 Task: Create New Customer with Customer Name: Fajita Petes, Billing Address Line1: 3648 Walton Street, Billing Address Line2:  Salt Lake City, Billing Address Line3:  Utah 84104
Action: Mouse moved to (169, 38)
Screenshot: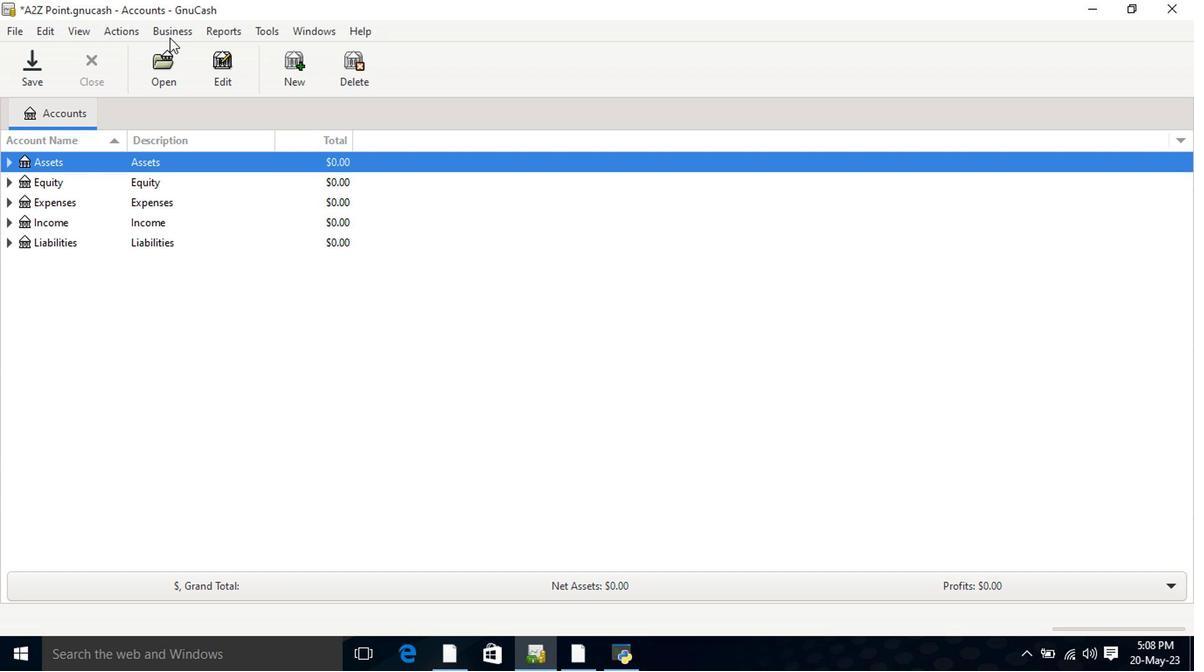 
Action: Mouse pressed left at (169, 38)
Screenshot: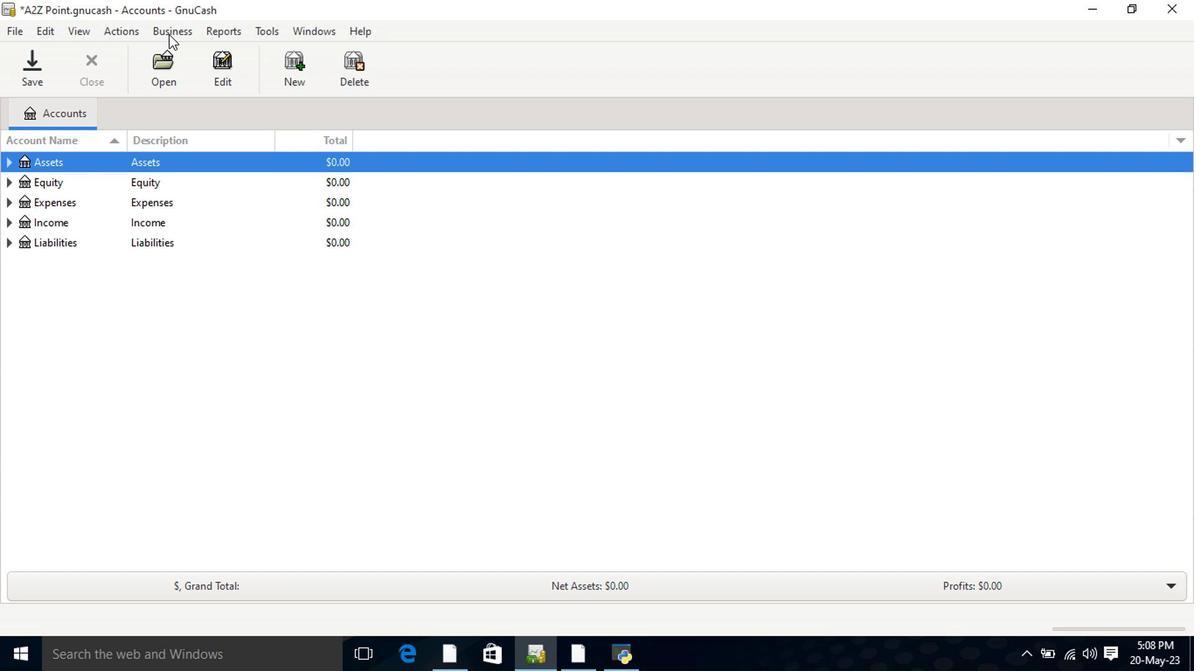 
Action: Mouse moved to (368, 82)
Screenshot: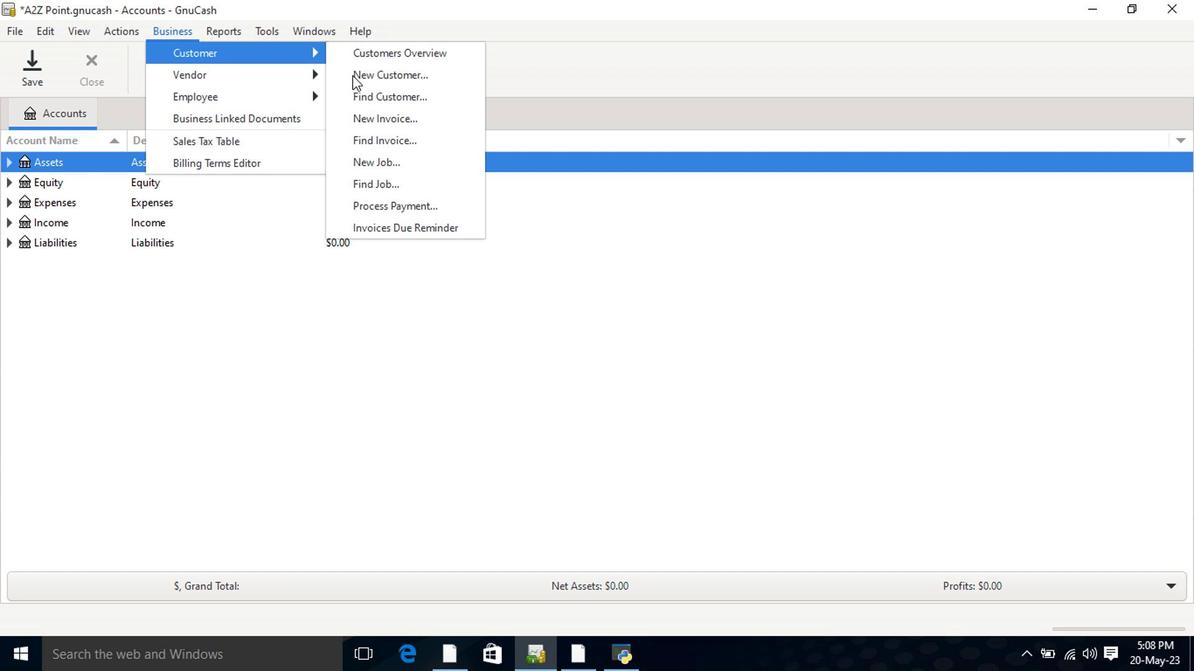 
Action: Mouse pressed left at (368, 82)
Screenshot: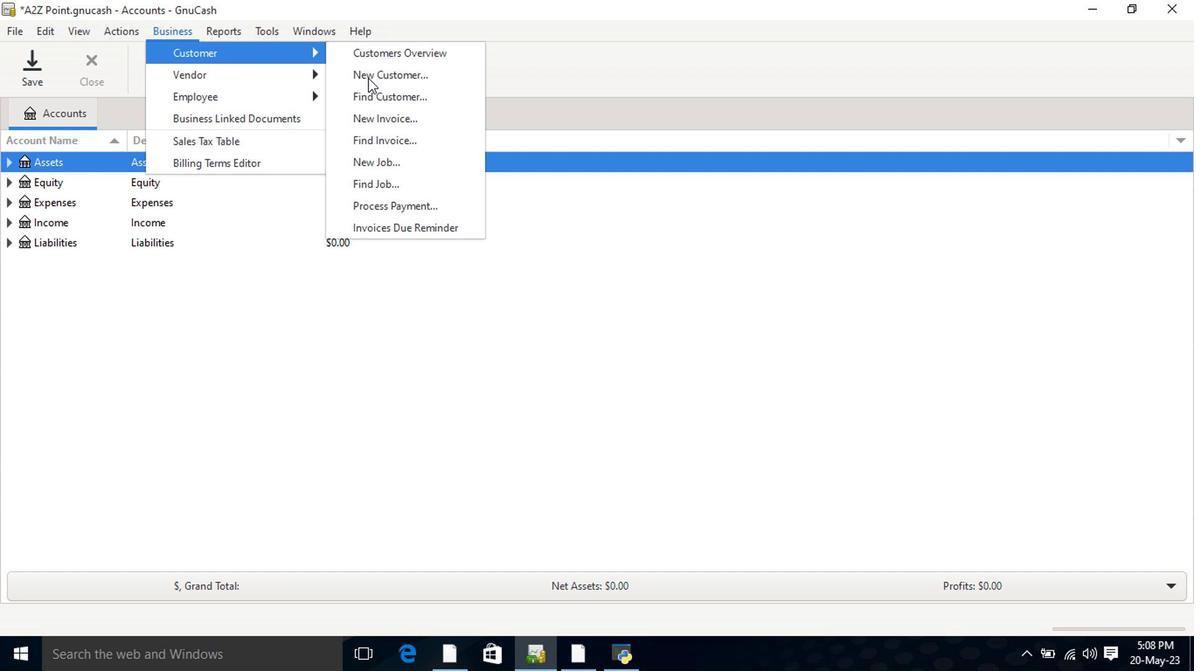 
Action: Mouse moved to (619, 274)
Screenshot: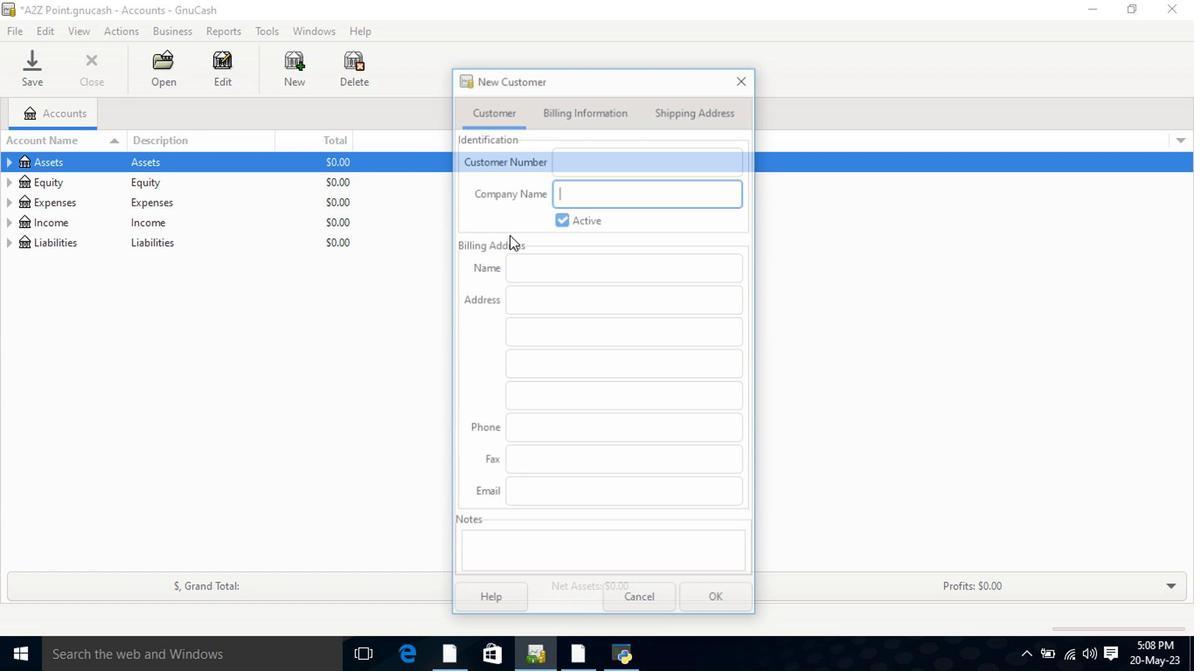 
Action: Key pressed <Key.shift>Fajita<Key.space><Key.shift>etes<Key.tab><Key.tab><Key.tab><Key.shift><Key.tab><Key.tab><Key.tab><Key.left><Key.right><Key.right><Key.right><Key.right><Key.right><Key.right><Key.right><Key.shift><Key.right>P<Key.tab><Key.tab><Key.tab>3648<Key.space><Key.shift>Walton<Key.space><Key.shift>Street<Key.tab><Key.shift>Salt<Key.tab><Key.shift>u<Key.tab>
Screenshot: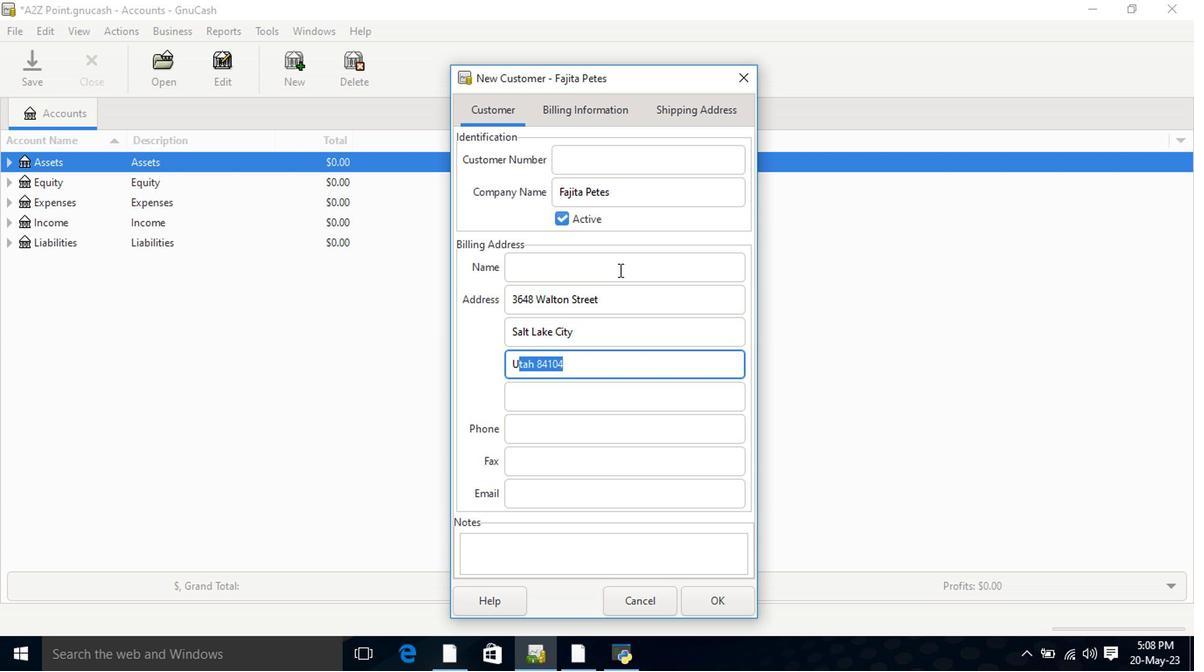
Action: Mouse moved to (704, 603)
Screenshot: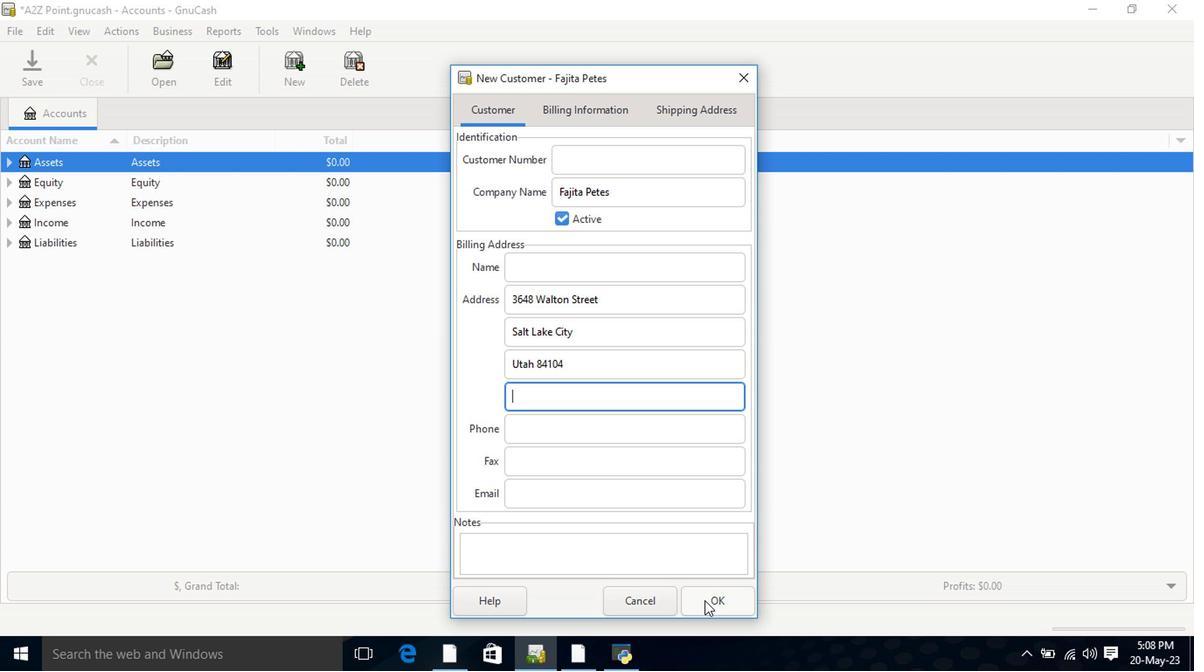 
Action: Mouse pressed left at (704, 603)
Screenshot: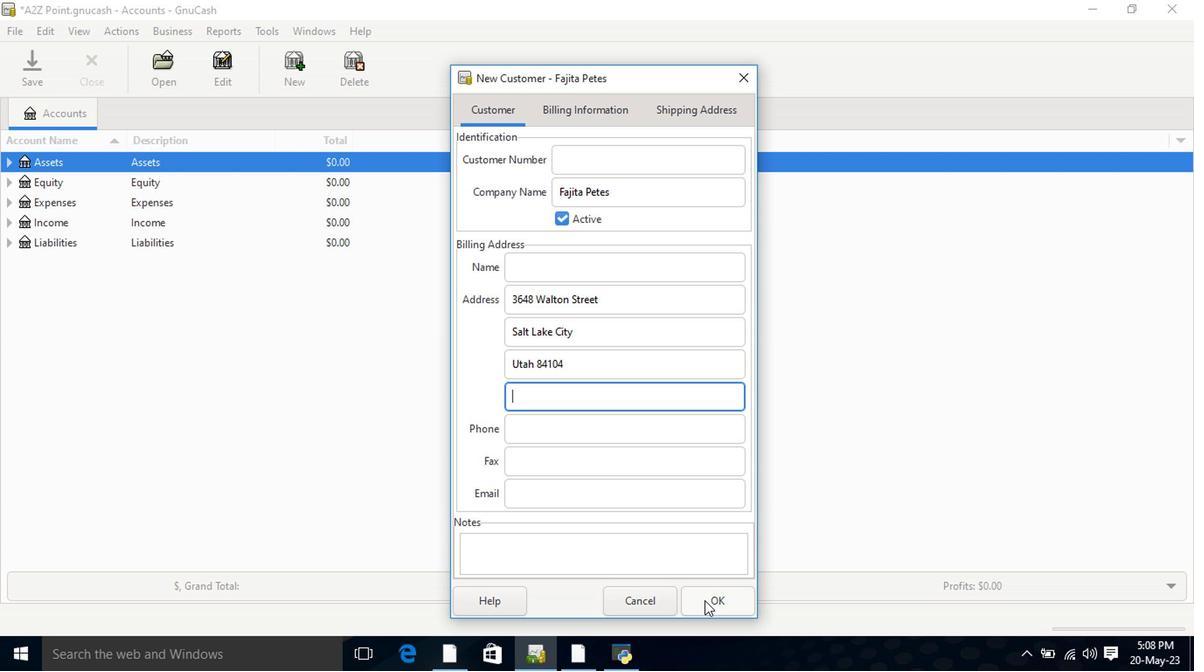 
Action: Mouse moved to (704, 603)
Screenshot: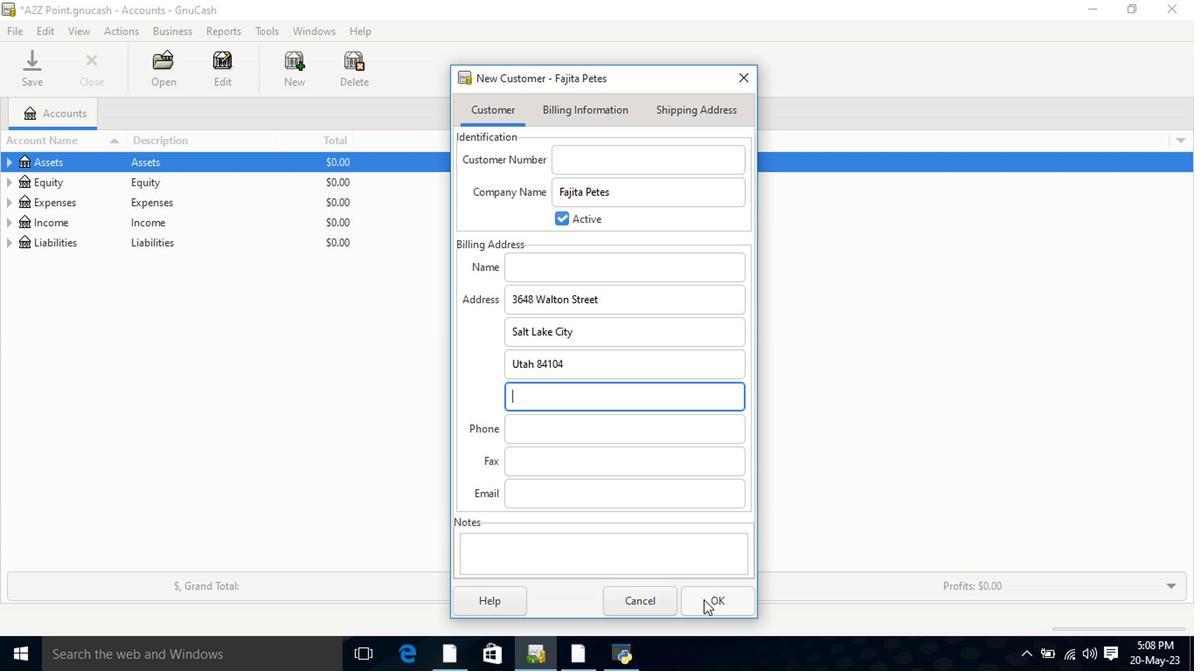
